 Task: Send a message to an employee of ExxonMobil
Action: Mouse moved to (540, 60)
Screenshot: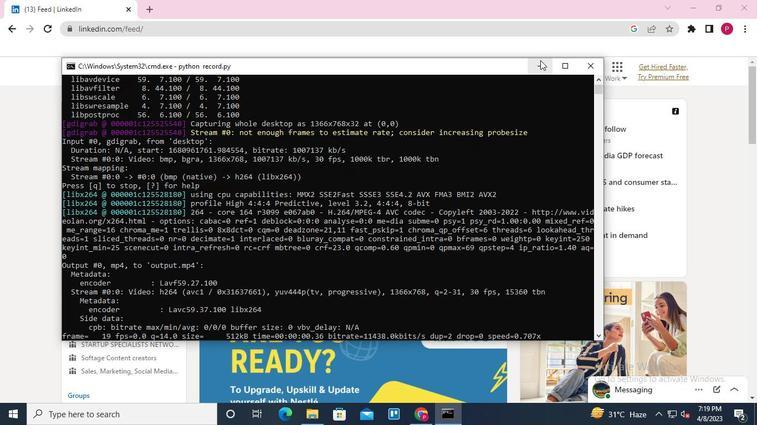 
Action: Mouse pressed left at (540, 60)
Screenshot: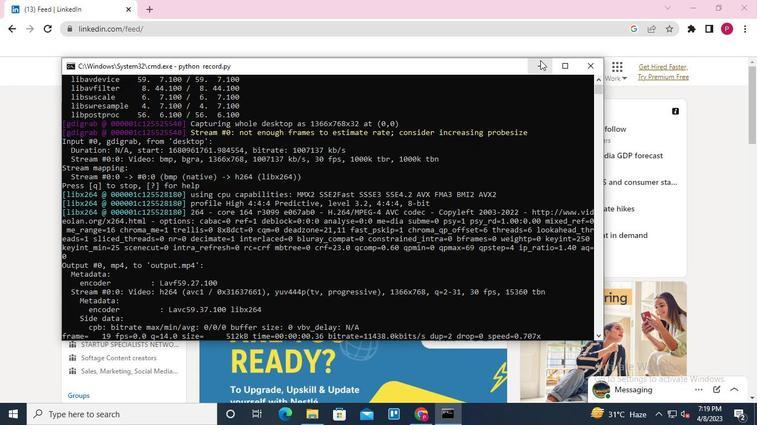 
Action: Mouse moved to (132, 63)
Screenshot: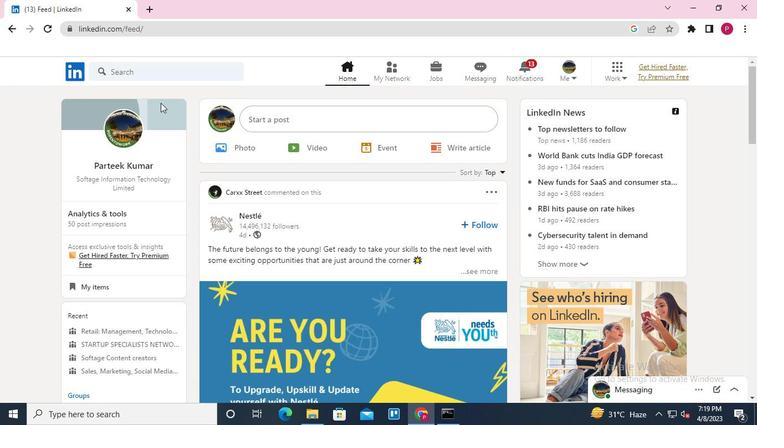 
Action: Mouse pressed left at (132, 63)
Screenshot: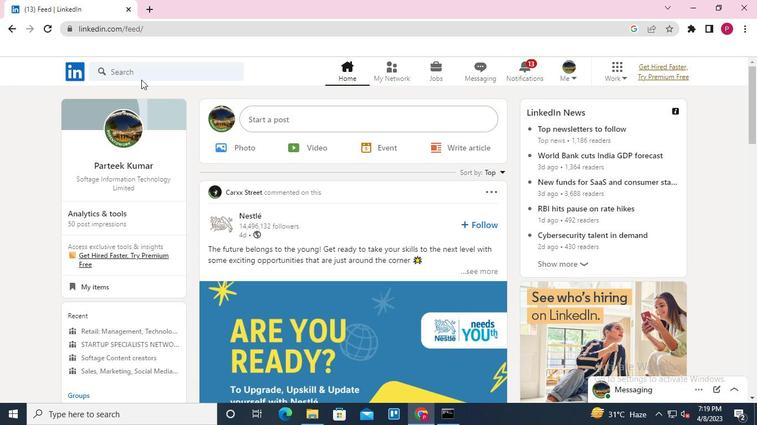 
Action: Mouse moved to (122, 133)
Screenshot: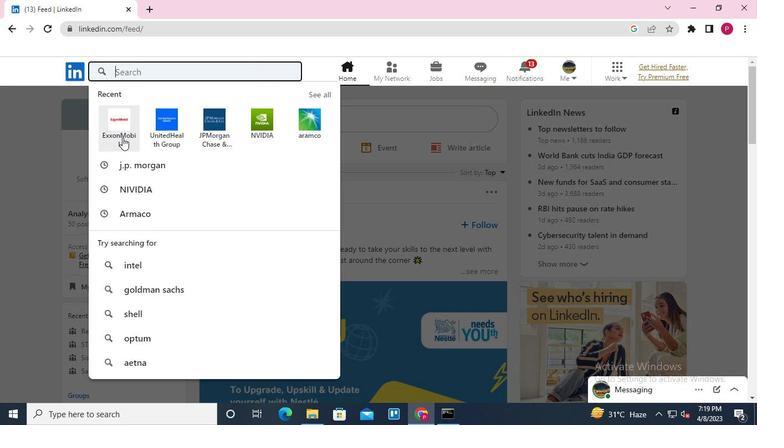 
Action: Mouse pressed left at (122, 133)
Screenshot: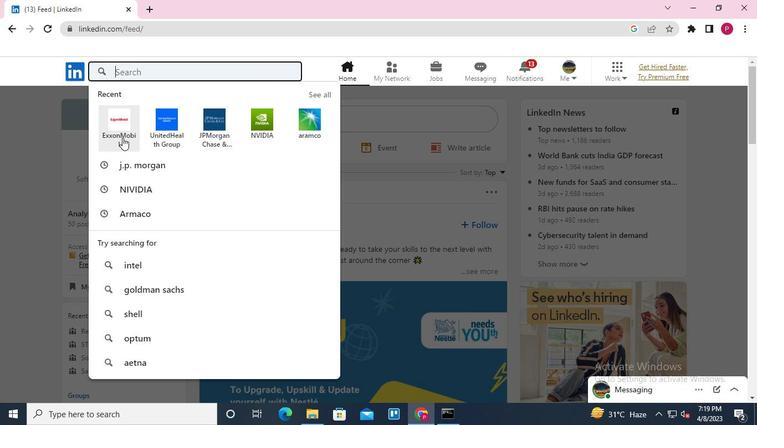 
Action: Mouse moved to (320, 125)
Screenshot: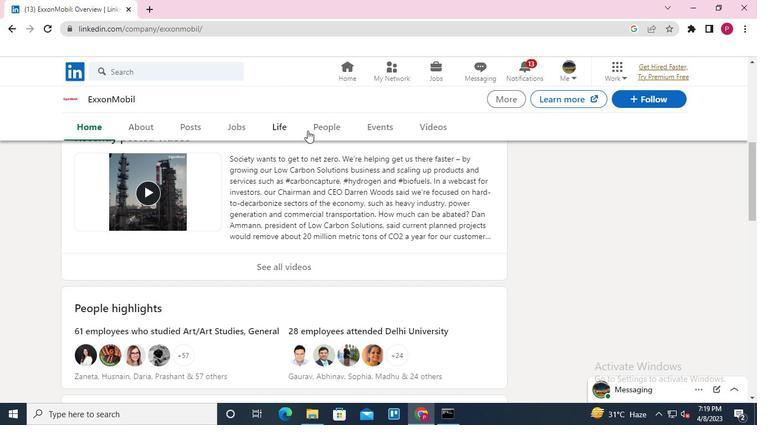 
Action: Mouse pressed left at (320, 125)
Screenshot: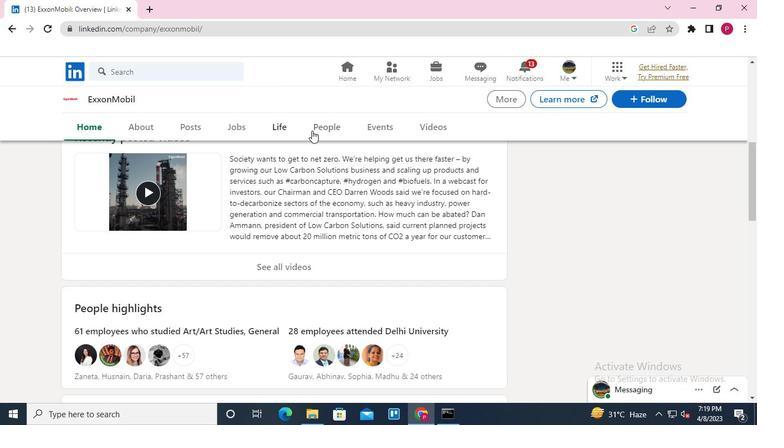 
Action: Mouse moved to (151, 171)
Screenshot: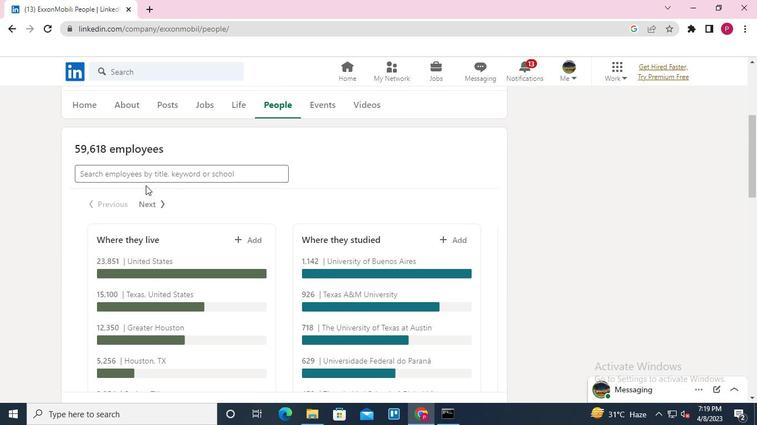 
Action: Mouse pressed left at (151, 171)
Screenshot: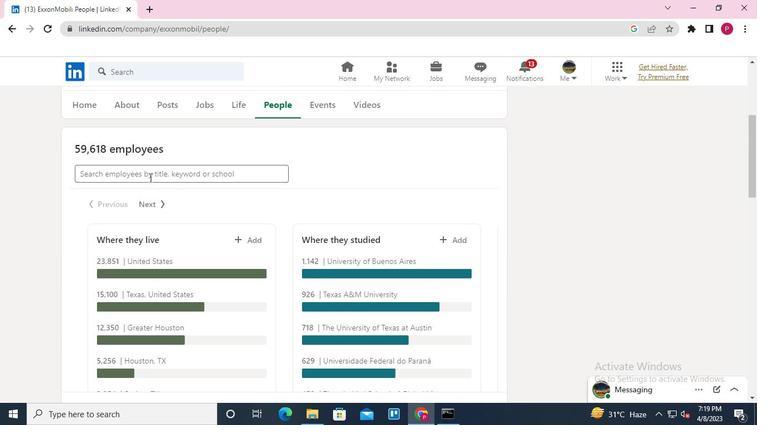
Action: Mouse moved to (150, 171)
Screenshot: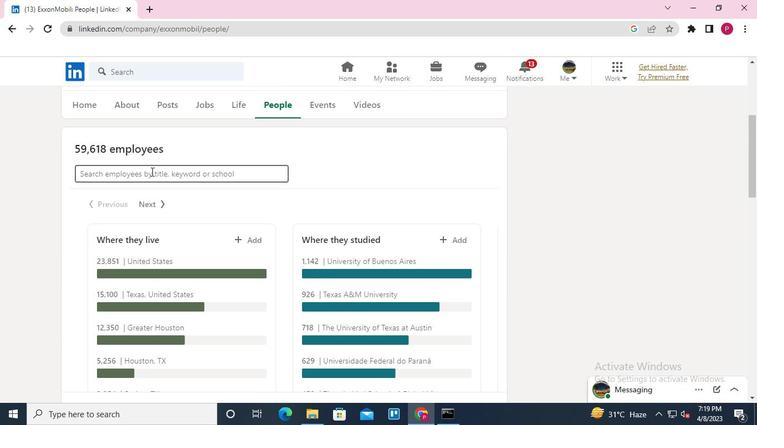 
Action: Keyboard Key.shift
Screenshot: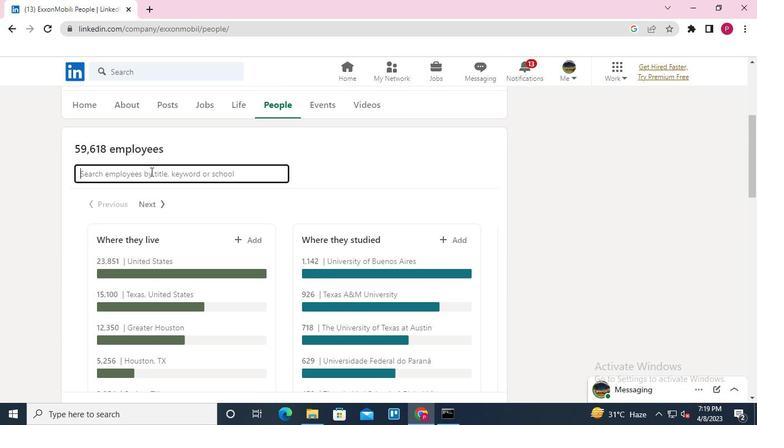 
Action: Keyboard E
Screenshot: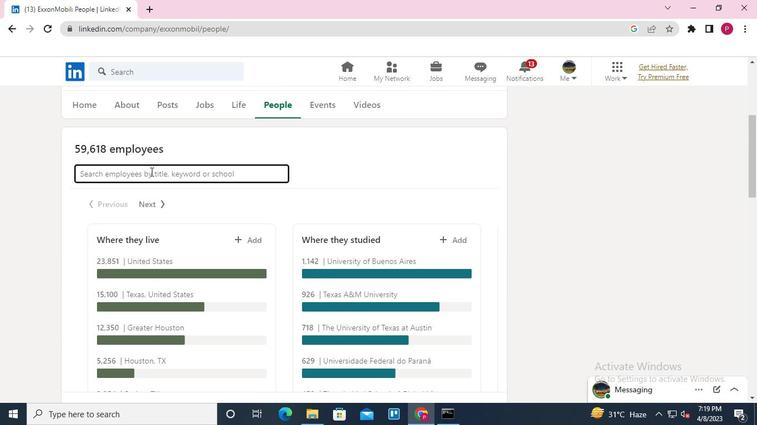 
Action: Keyboard d
Screenshot: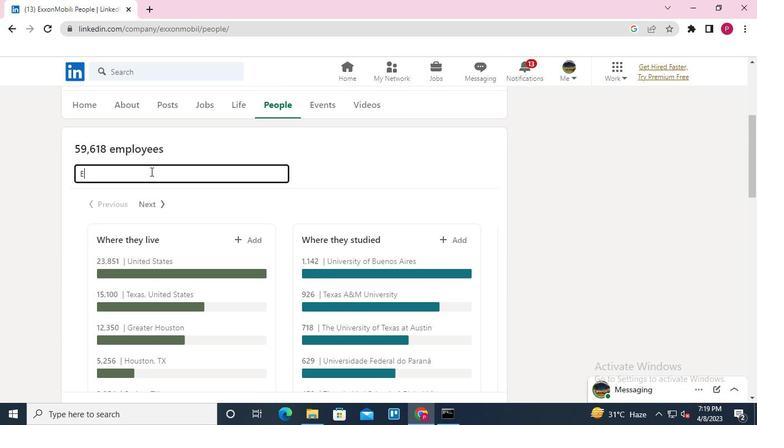 
Action: Keyboard u
Screenshot: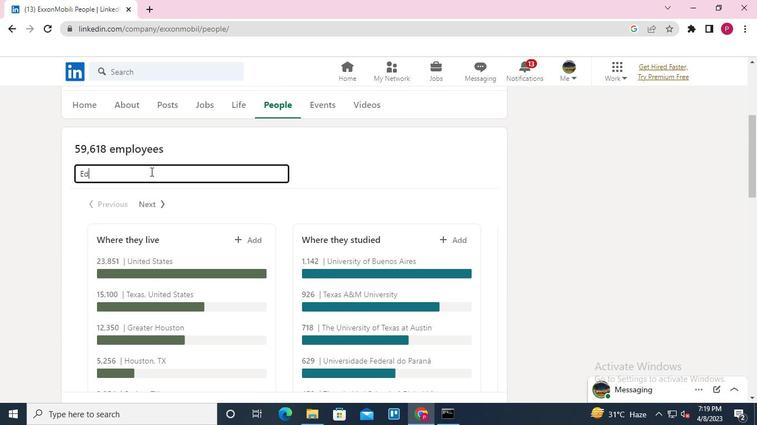 
Action: Keyboard a
Screenshot: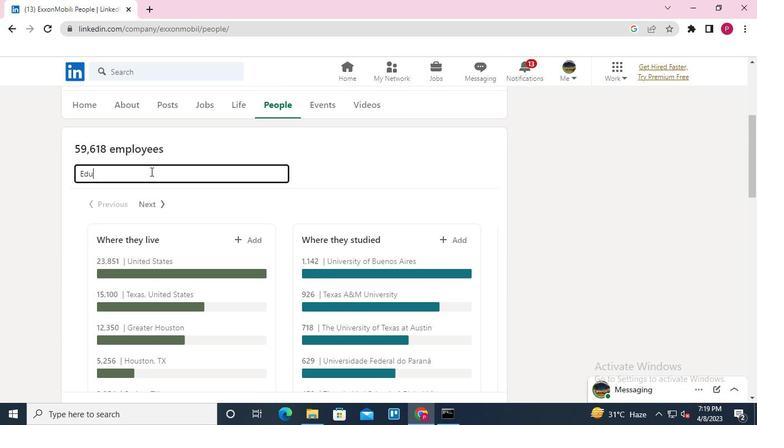 
Action: Keyboard r
Screenshot: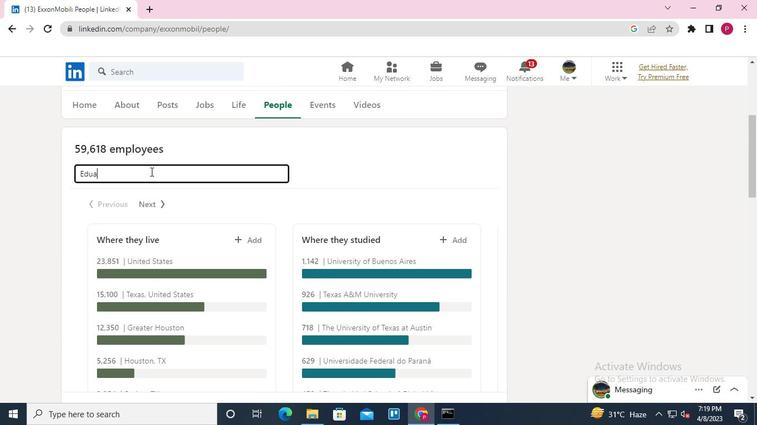 
Action: Keyboard d
Screenshot: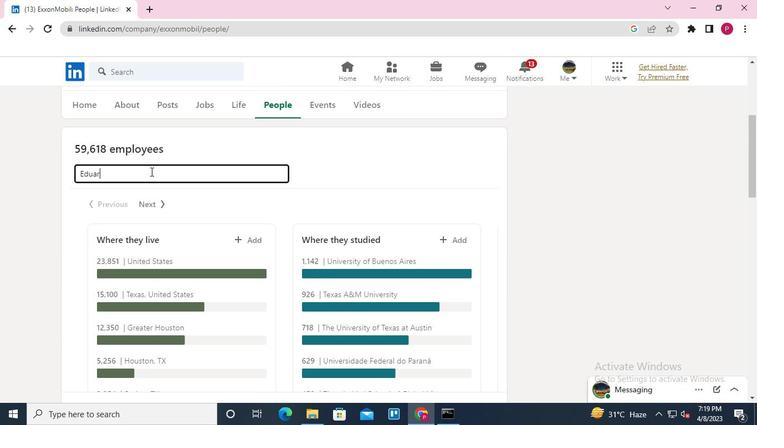 
Action: Keyboard o
Screenshot: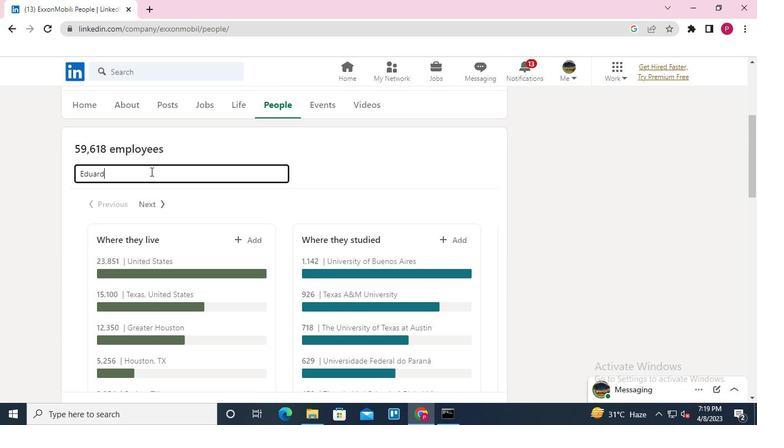 
Action: Keyboard Key.enter
Screenshot: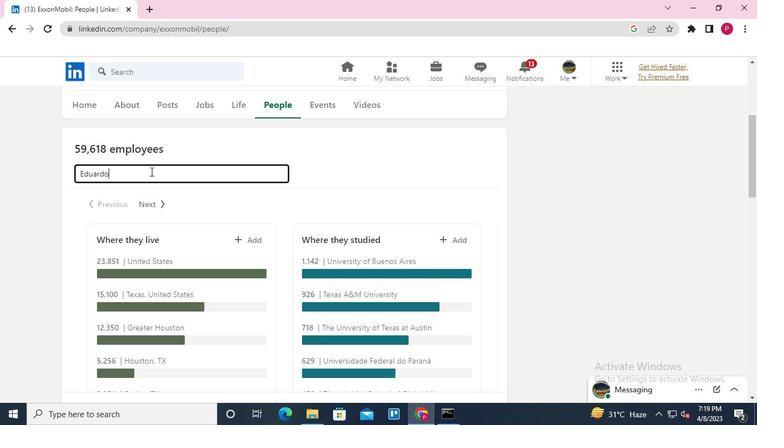
Action: Mouse moved to (155, 250)
Screenshot: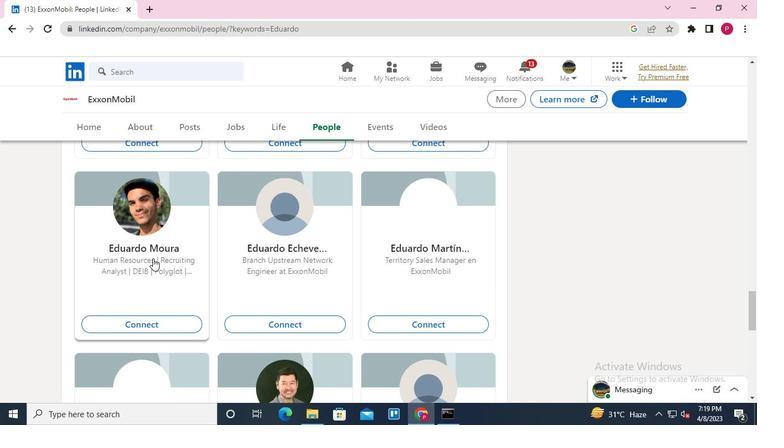 
Action: Mouse pressed left at (155, 250)
Screenshot: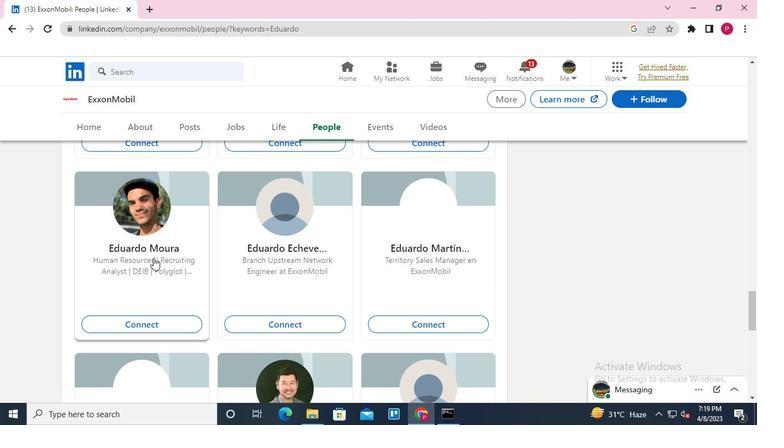 
Action: Mouse moved to (168, 319)
Screenshot: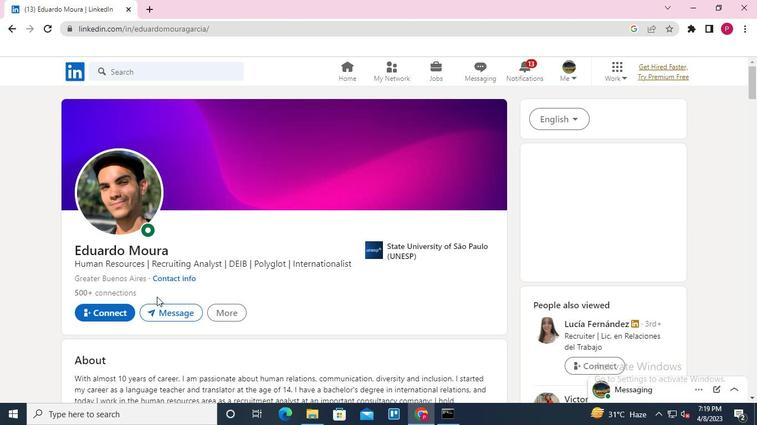 
Action: Mouse pressed left at (168, 319)
Screenshot: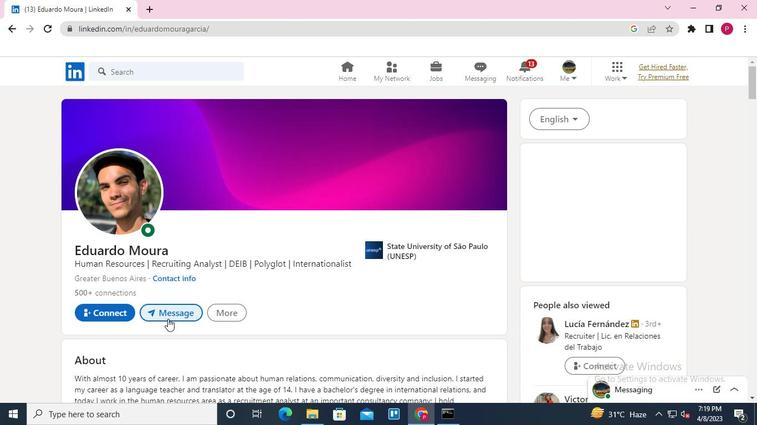 
Action: Mouse moved to (340, 226)
Screenshot: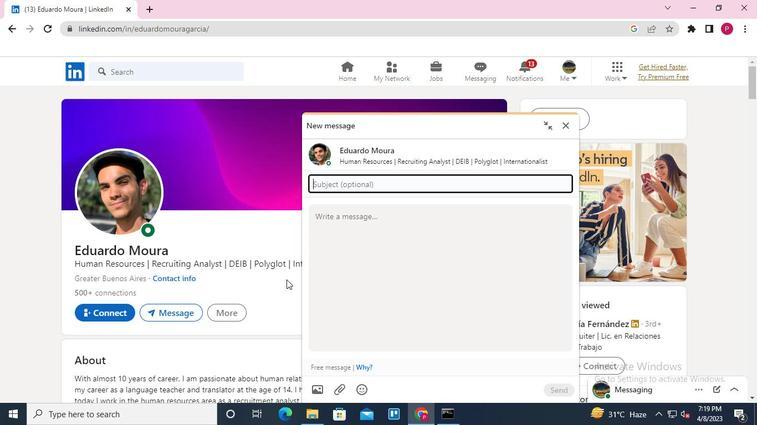 
Action: Mouse pressed left at (340, 226)
Screenshot: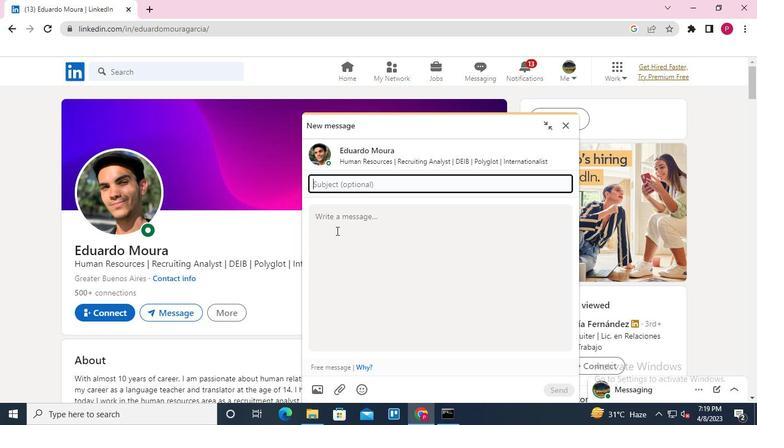 
Action: Mouse moved to (342, 224)
Screenshot: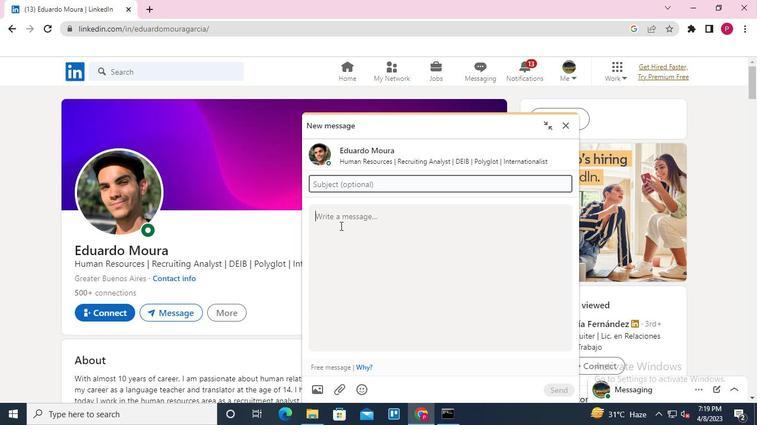 
Action: Keyboard Key.shift
Screenshot: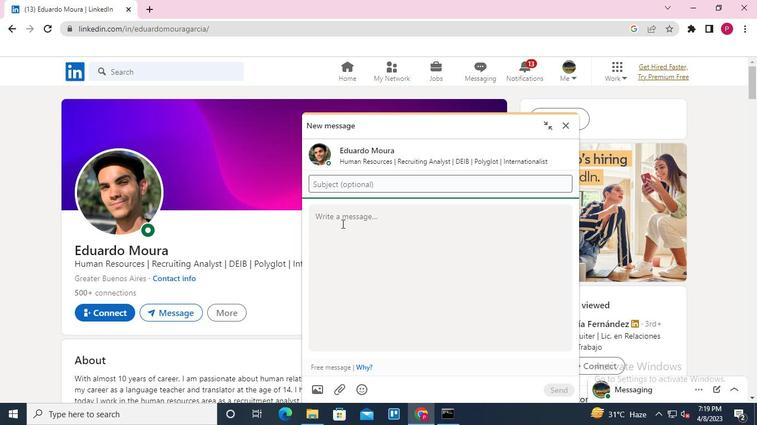 
Action: Keyboard H
Screenshot: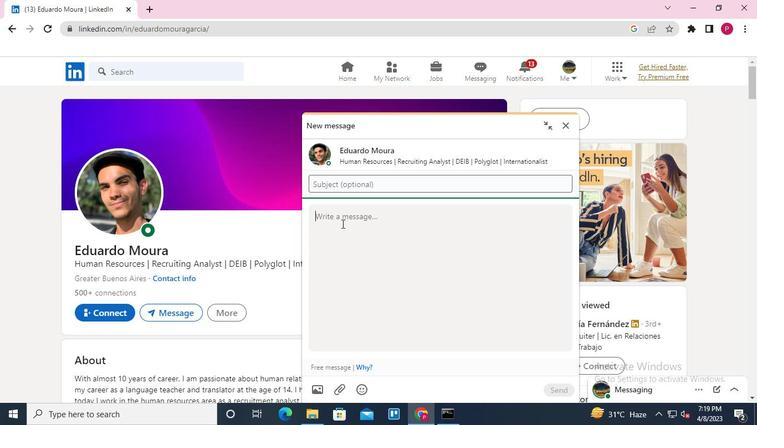 
Action: Keyboard I
Screenshot: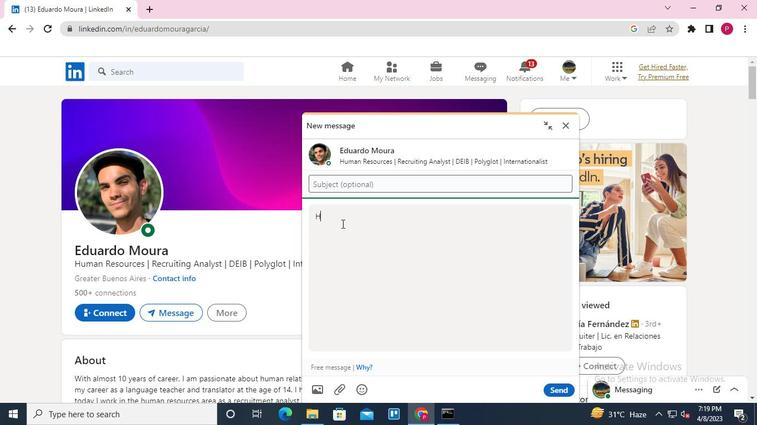 
Action: Keyboard Key.space
Screenshot: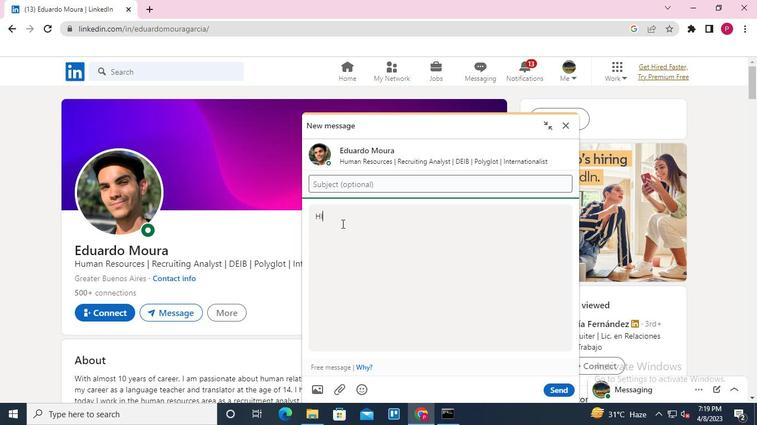 
Action: Keyboard Key.shift
Screenshot: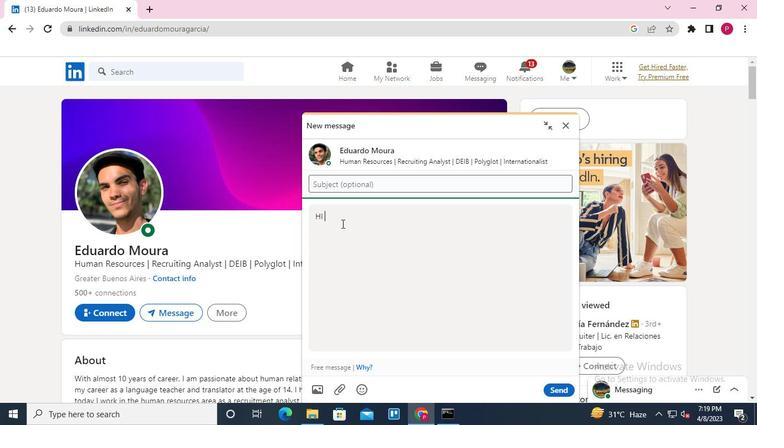 
Action: Keyboard S
Screenshot: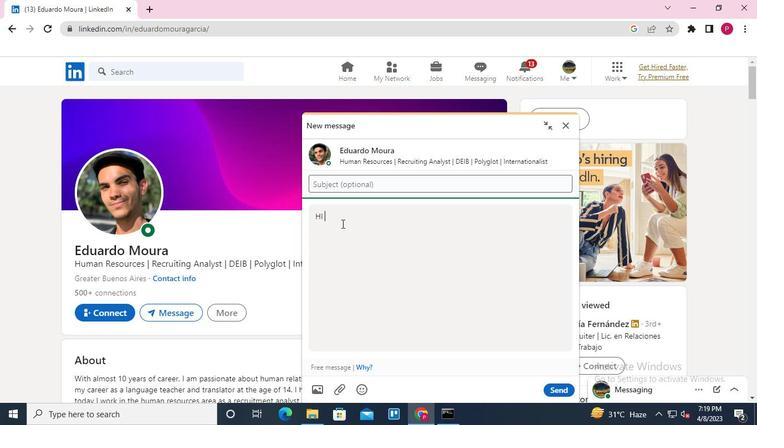 
Action: Keyboard i
Screenshot: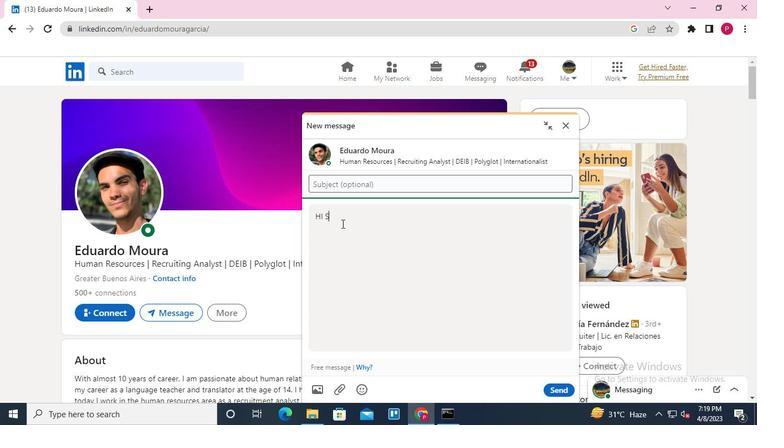 
Action: Keyboard r
Screenshot: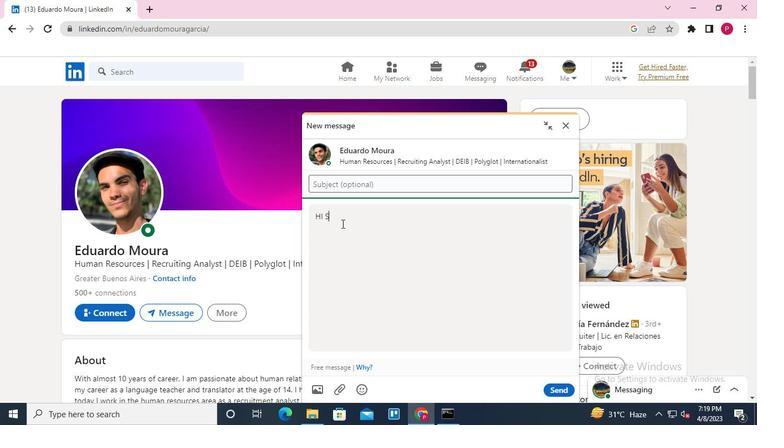 
Action: Keyboard Key.space
Screenshot: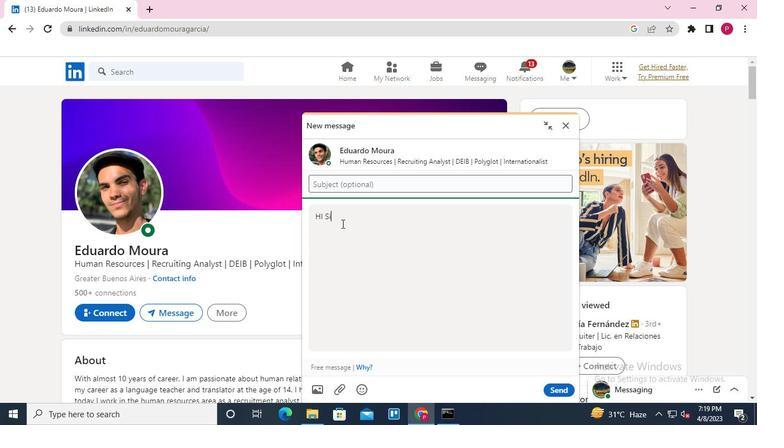 
Action: Mouse moved to (553, 391)
Screenshot: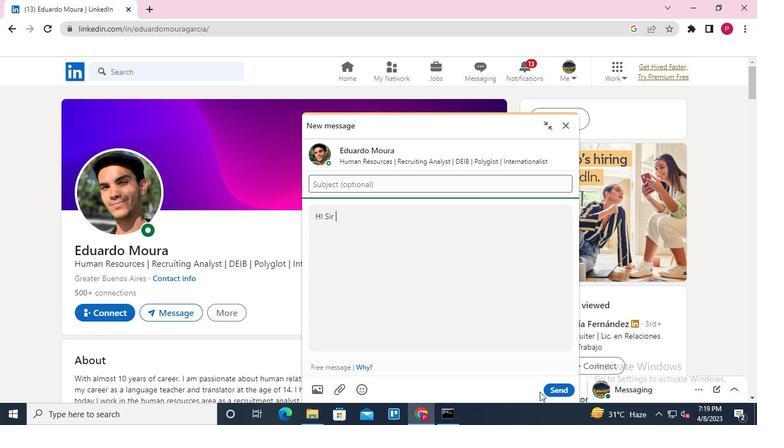
Action: Mouse pressed left at (553, 391)
Screenshot: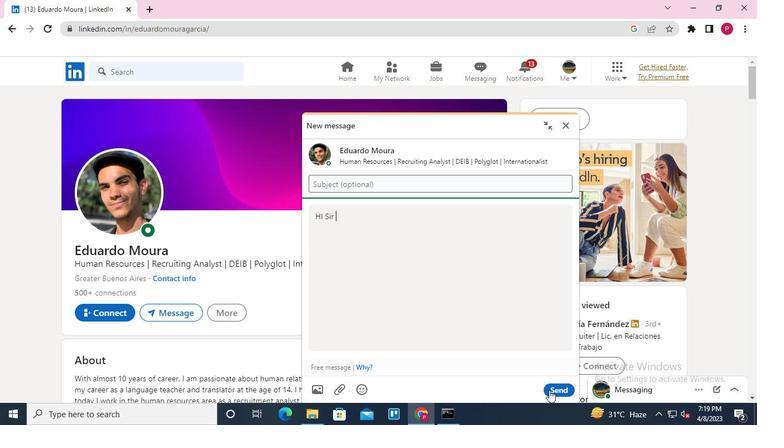 
Action: Mouse moved to (566, 124)
Screenshot: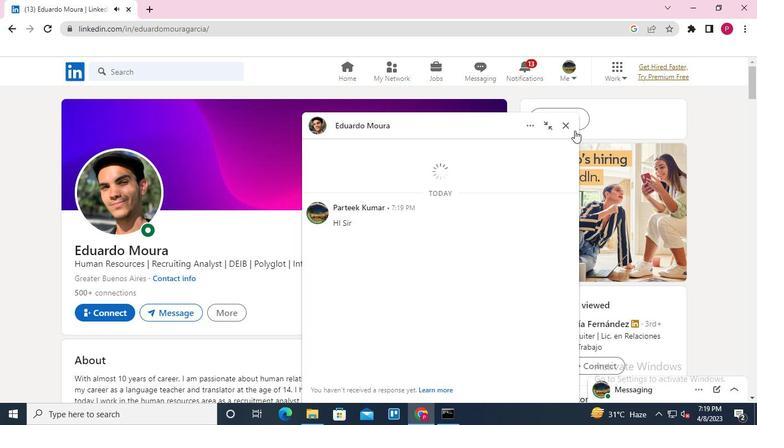 
Action: Mouse pressed left at (566, 124)
Screenshot: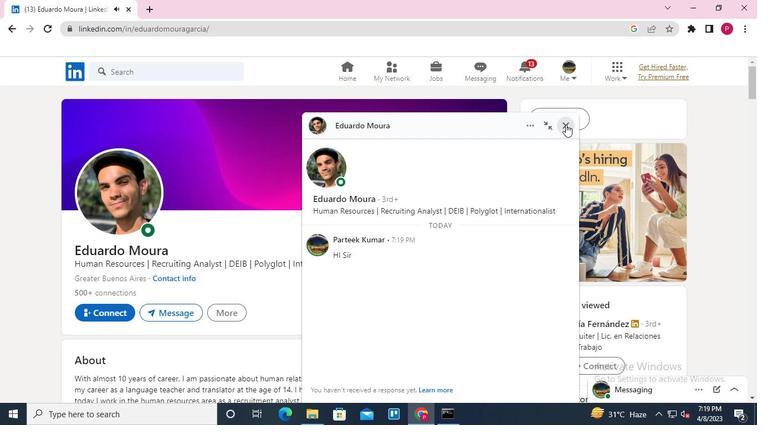 
Action: Keyboard Key.alt_l
Screenshot: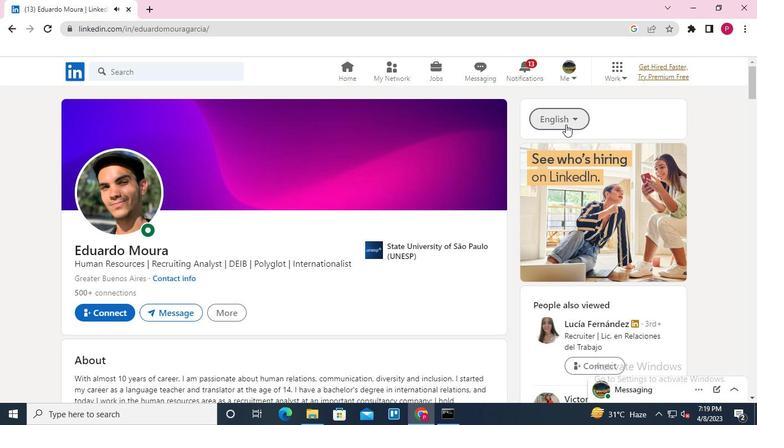
Action: Keyboard Key.tab
Screenshot: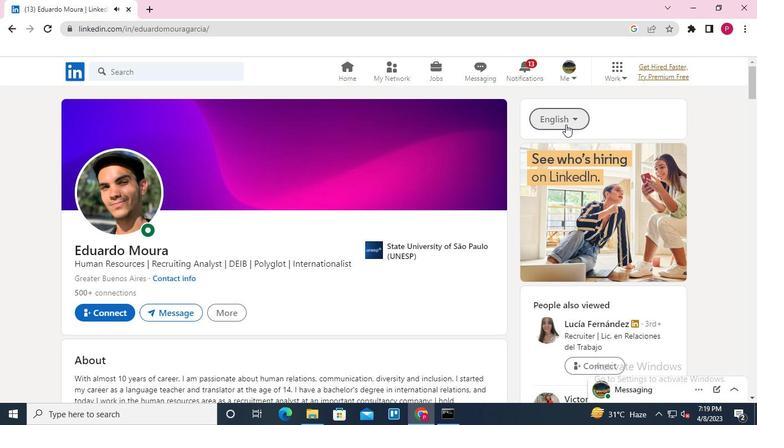 
Action: Mouse moved to (585, 70)
Screenshot: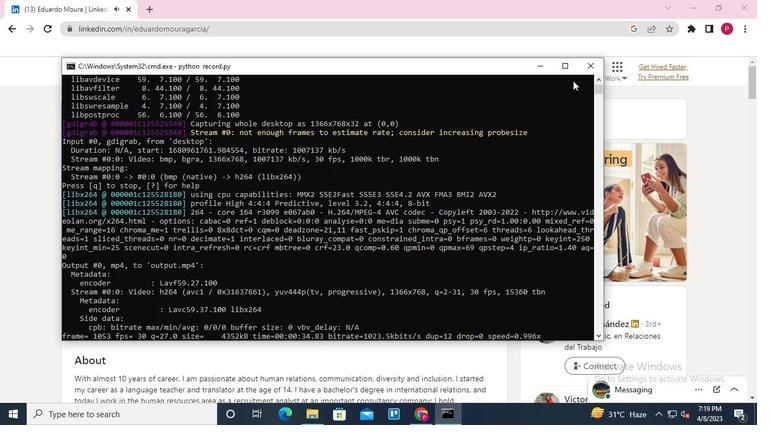 
Action: Mouse pressed left at (585, 70)
Screenshot: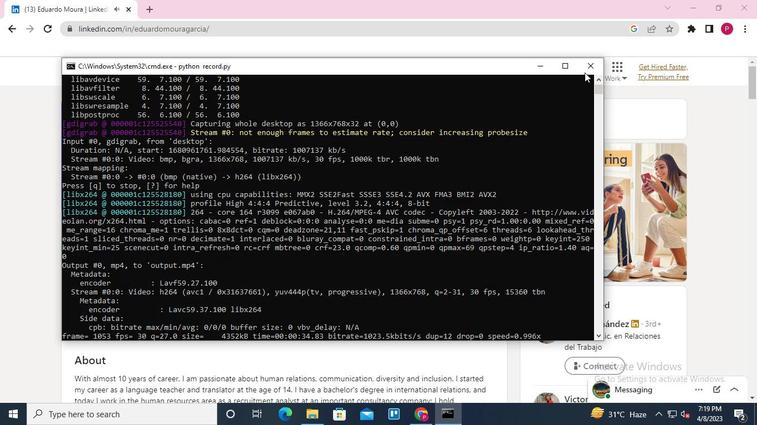 
